 Task: Toggle common rendering emulation "prefers-color-scheme: light".
Action: Mouse moved to (1229, 31)
Screenshot: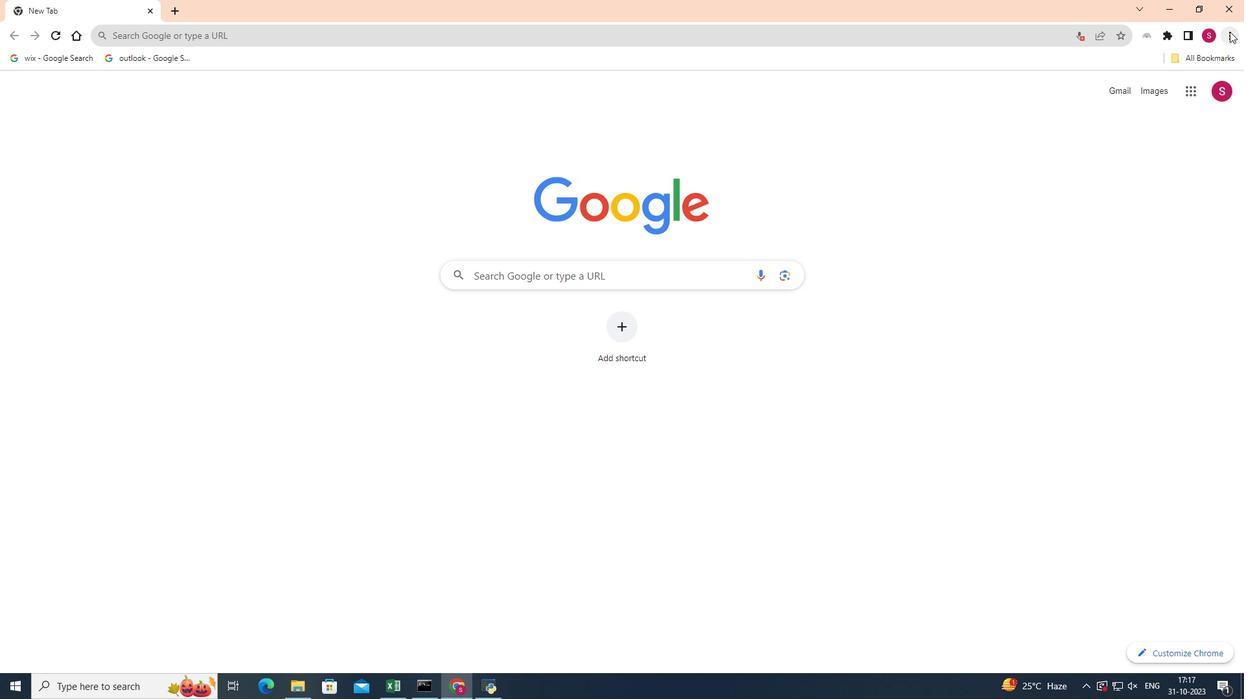 
Action: Mouse pressed left at (1229, 31)
Screenshot: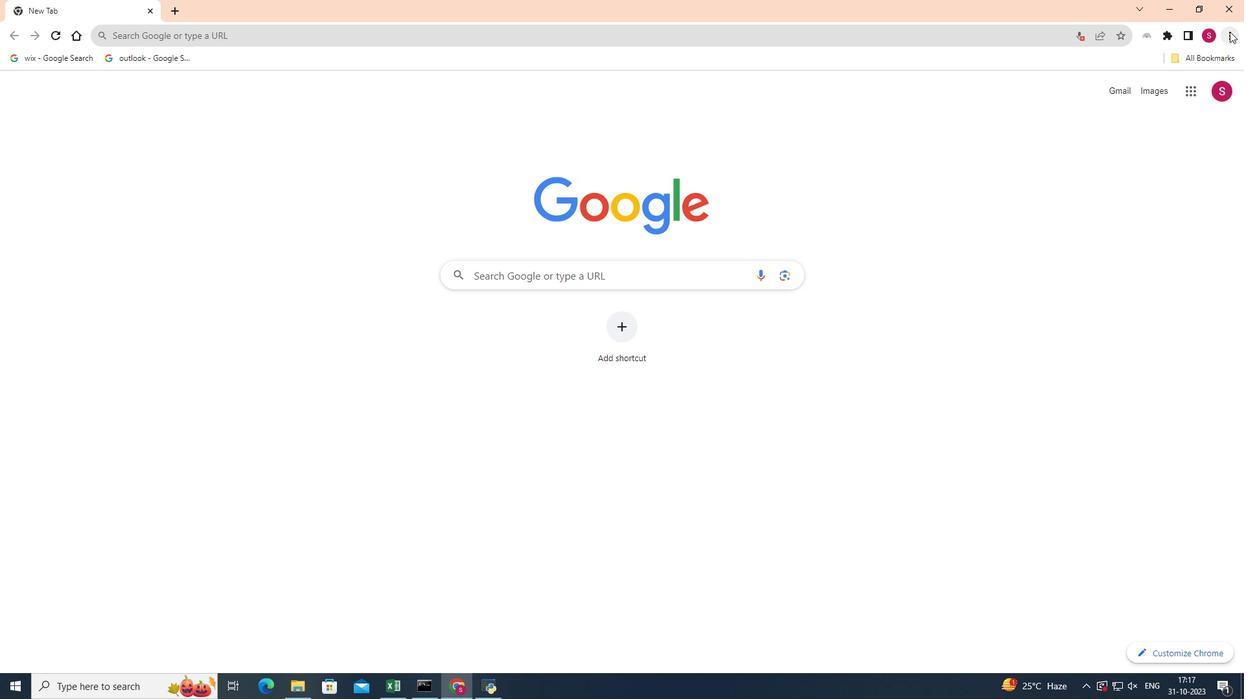 
Action: Mouse moved to (1108, 233)
Screenshot: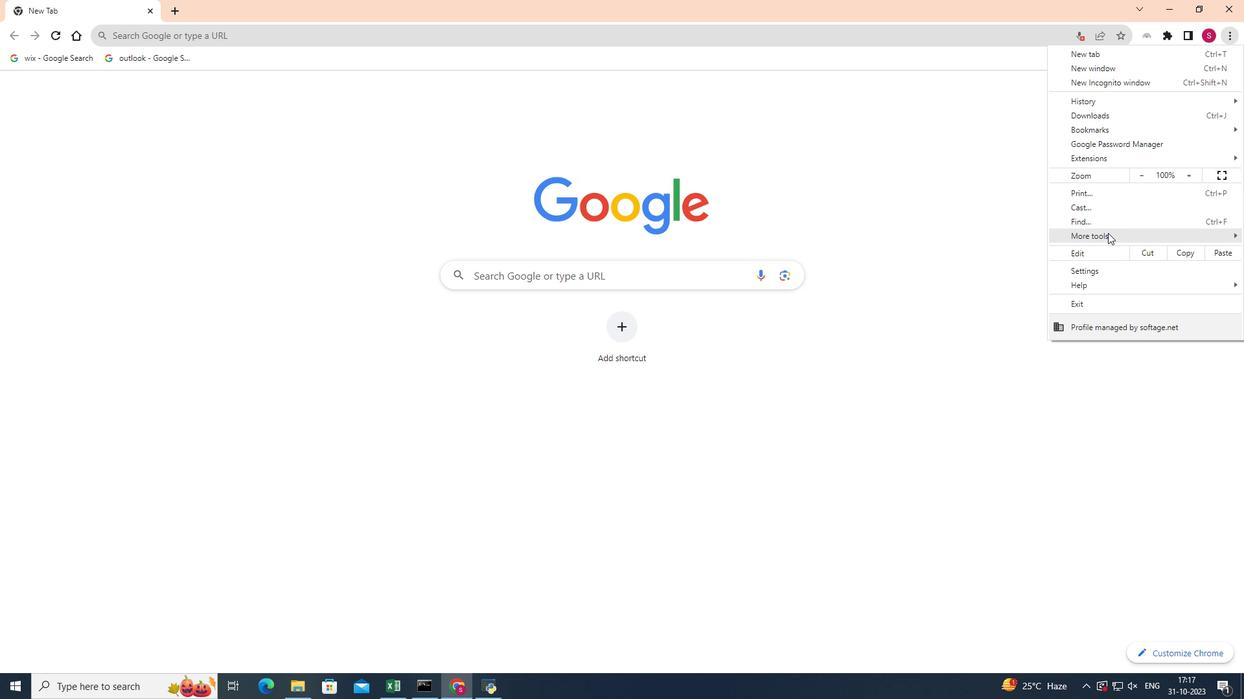 
Action: Mouse pressed left at (1108, 233)
Screenshot: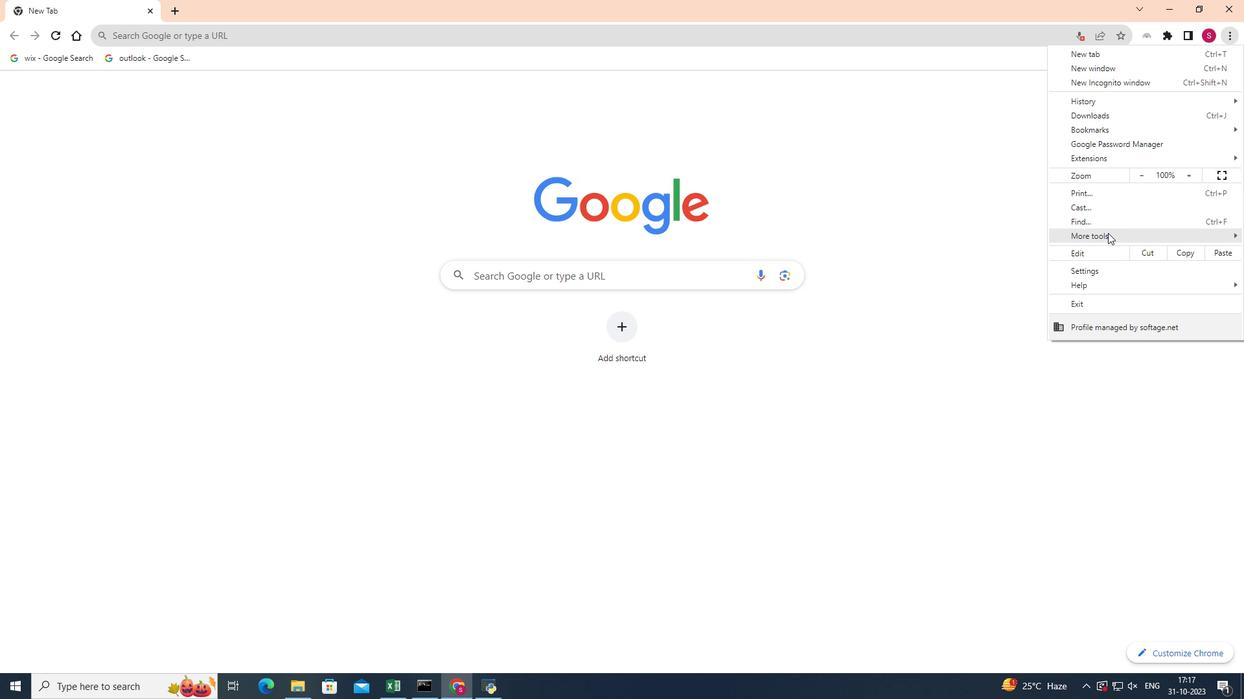 
Action: Mouse moved to (955, 330)
Screenshot: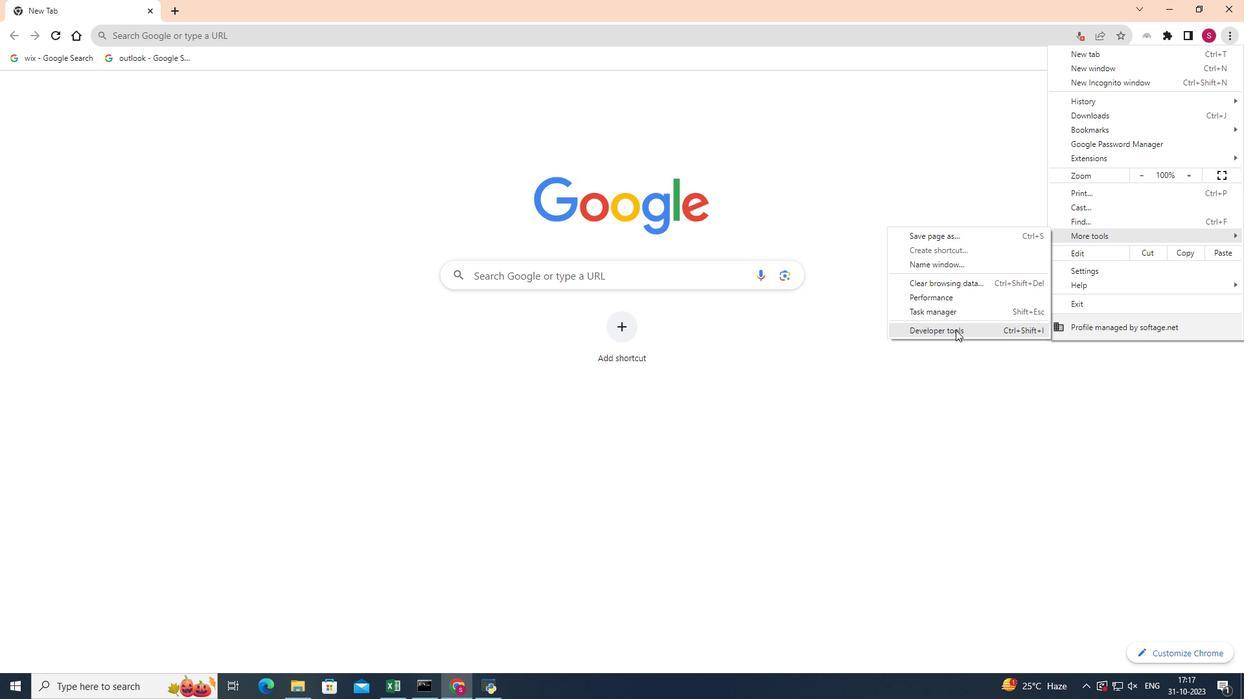 
Action: Mouse pressed left at (955, 330)
Screenshot: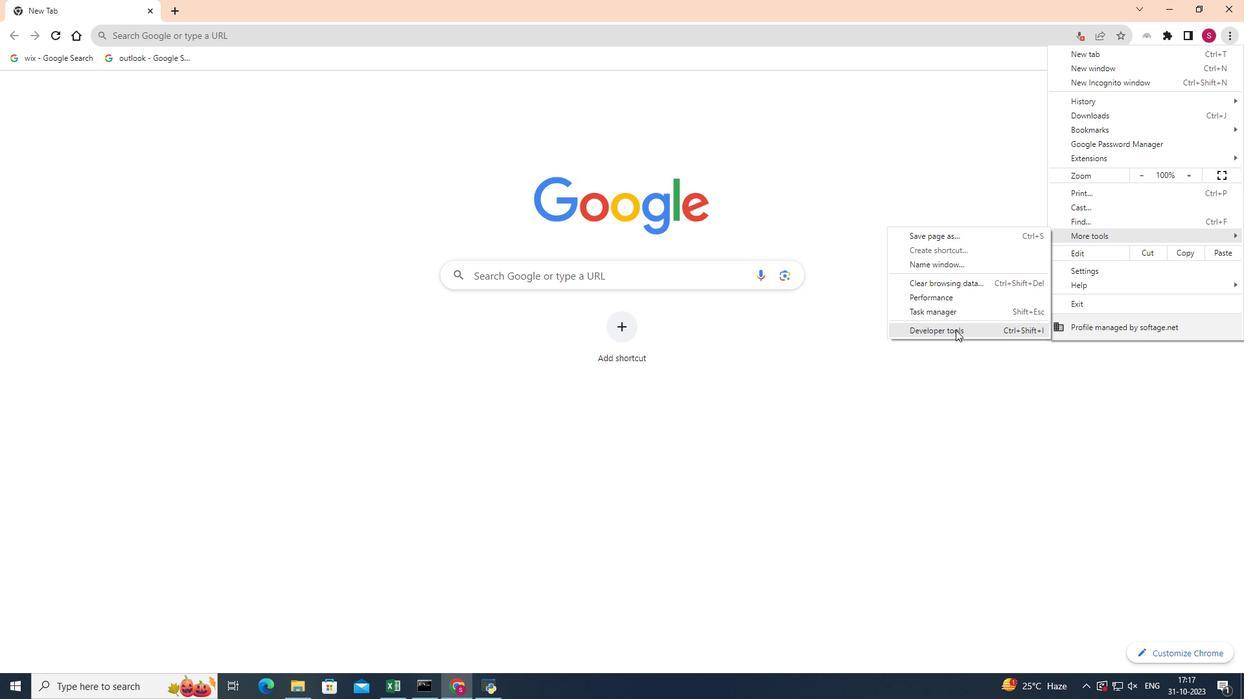 
Action: Mouse moved to (1201, 490)
Screenshot: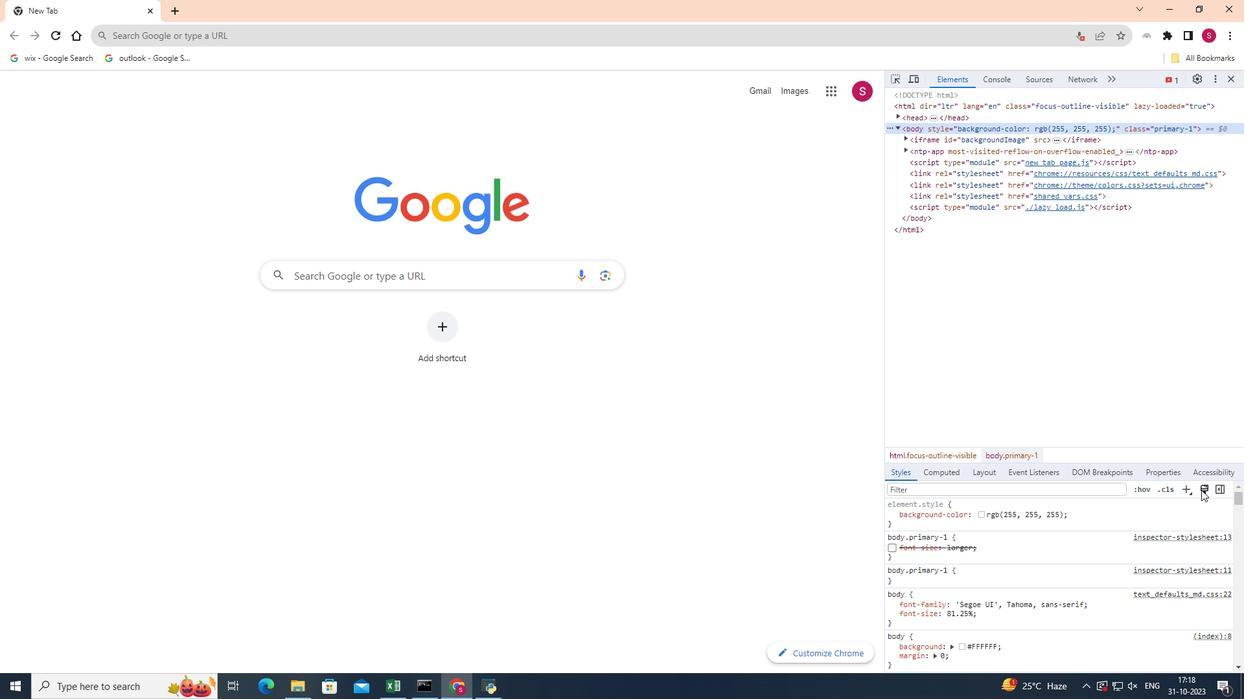 
Action: Mouse pressed left at (1201, 490)
Screenshot: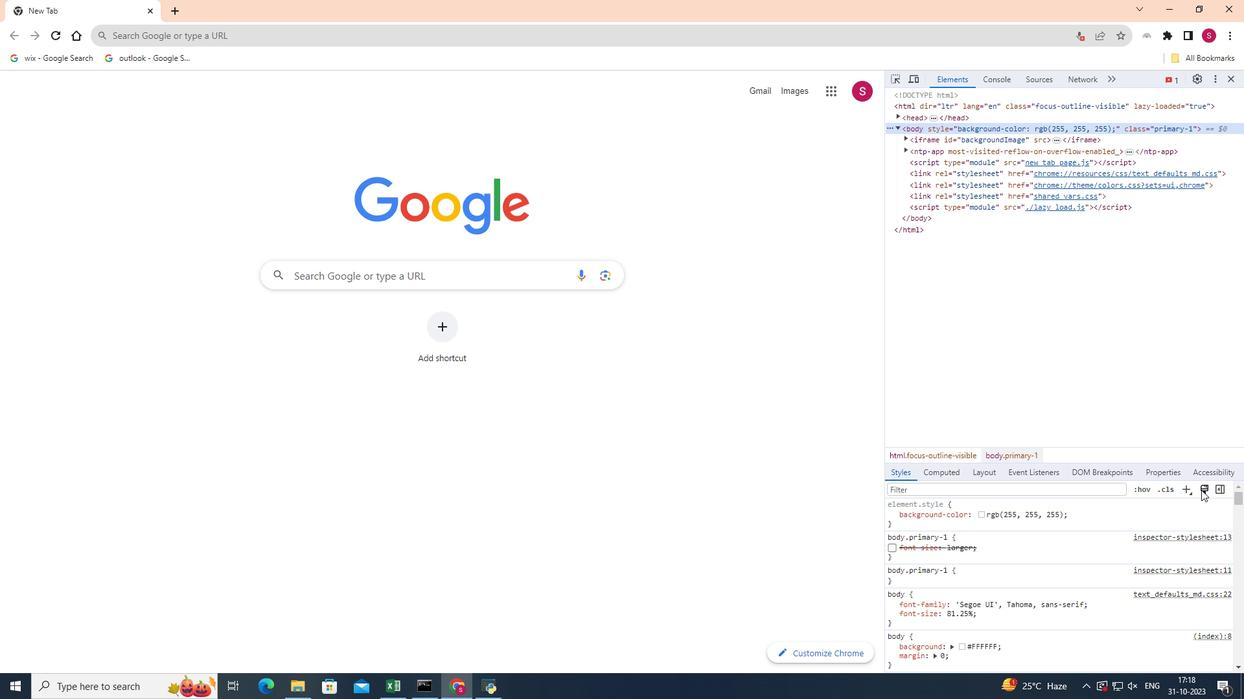 
Action: Mouse moved to (1214, 508)
Screenshot: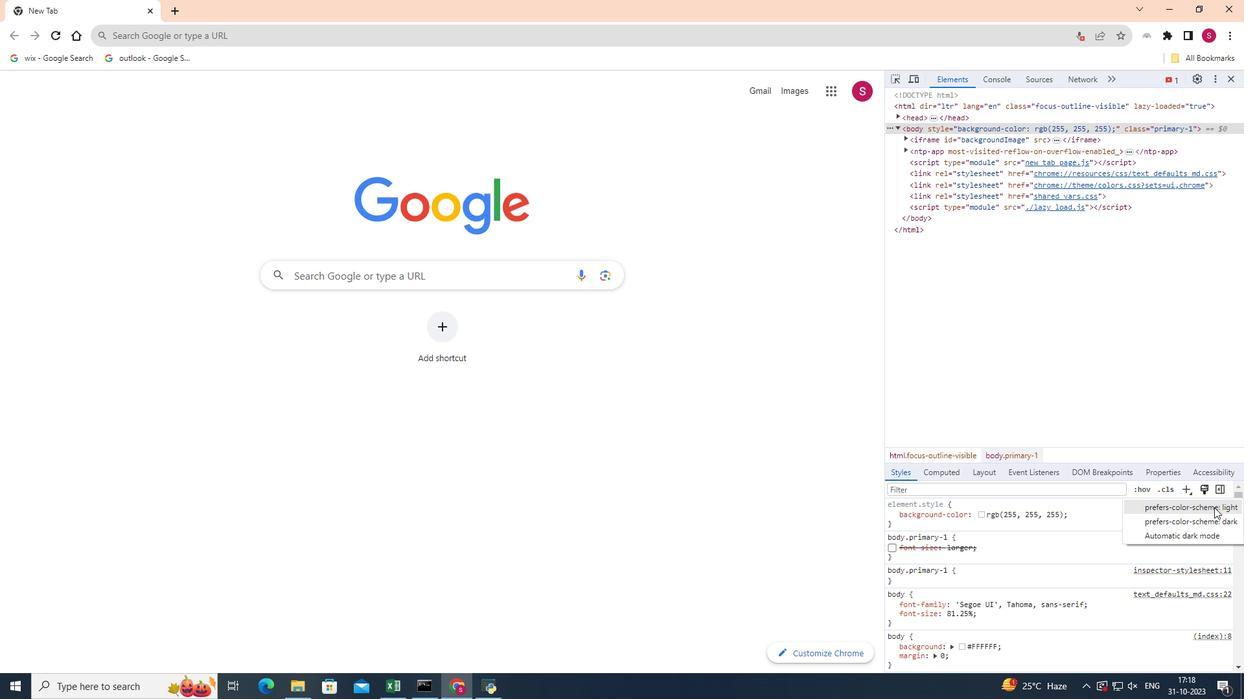 
Action: Mouse pressed left at (1214, 508)
Screenshot: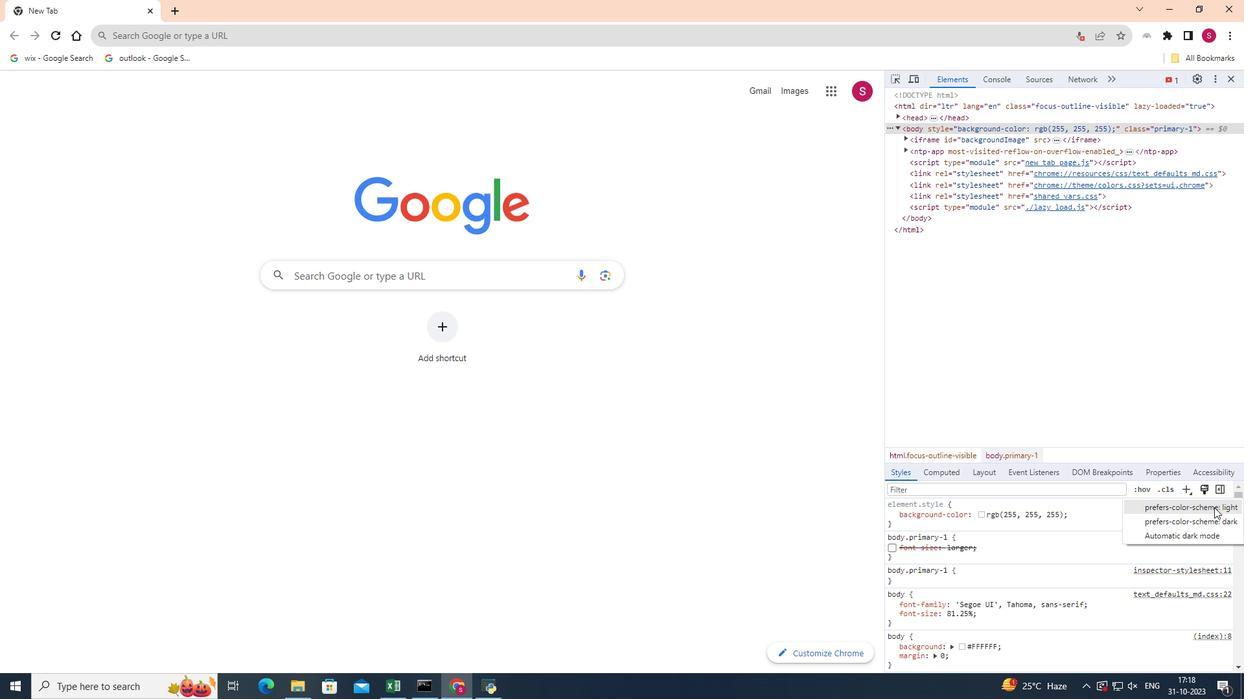 
Action: Mouse pressed left at (1214, 508)
Screenshot: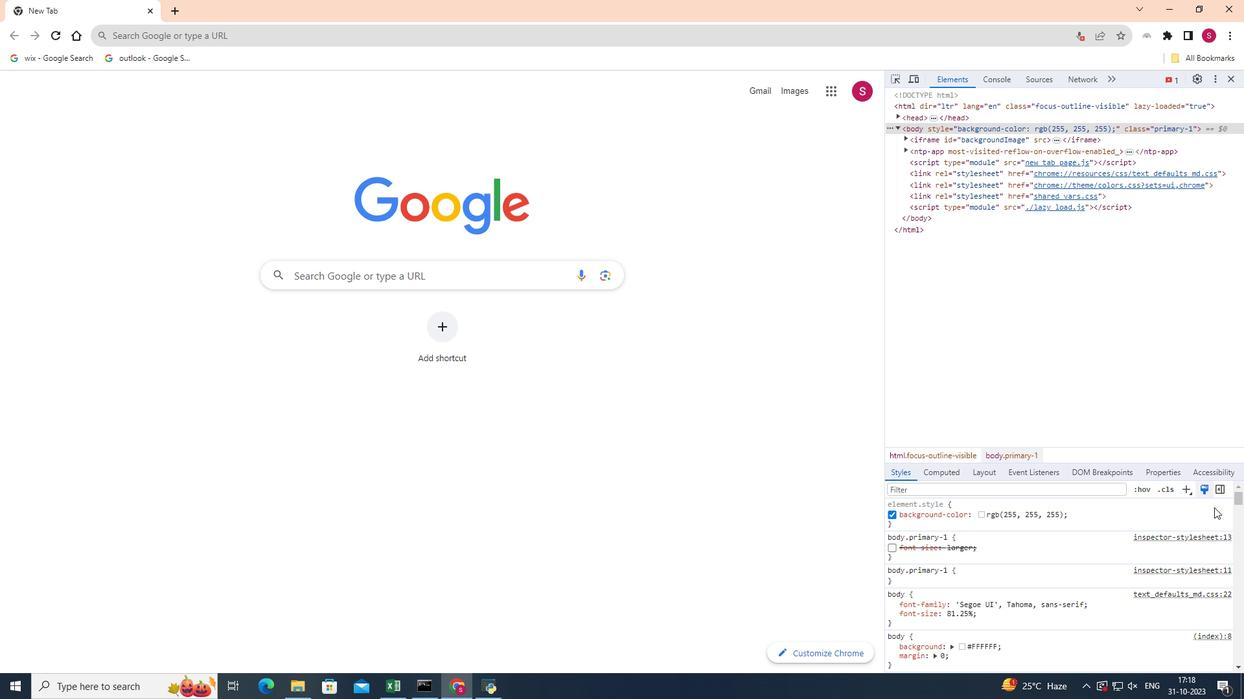 
Action: Mouse moved to (960, 533)
Screenshot: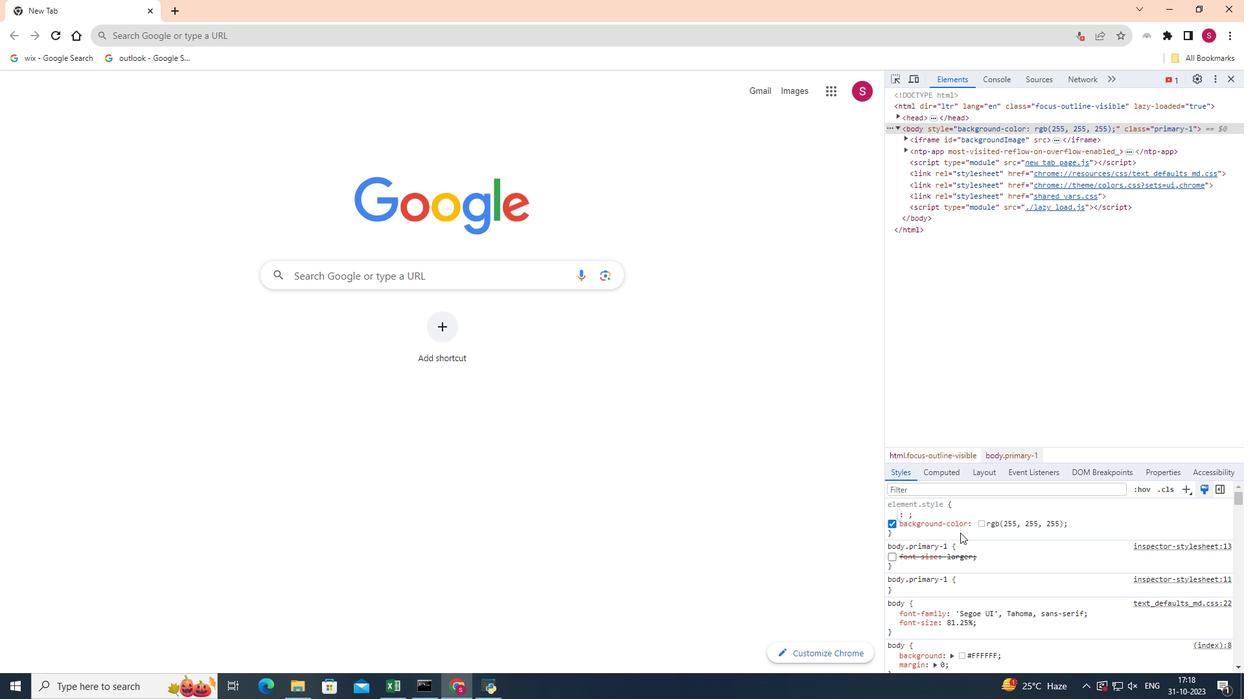 
Action: Key pressed c
Screenshot: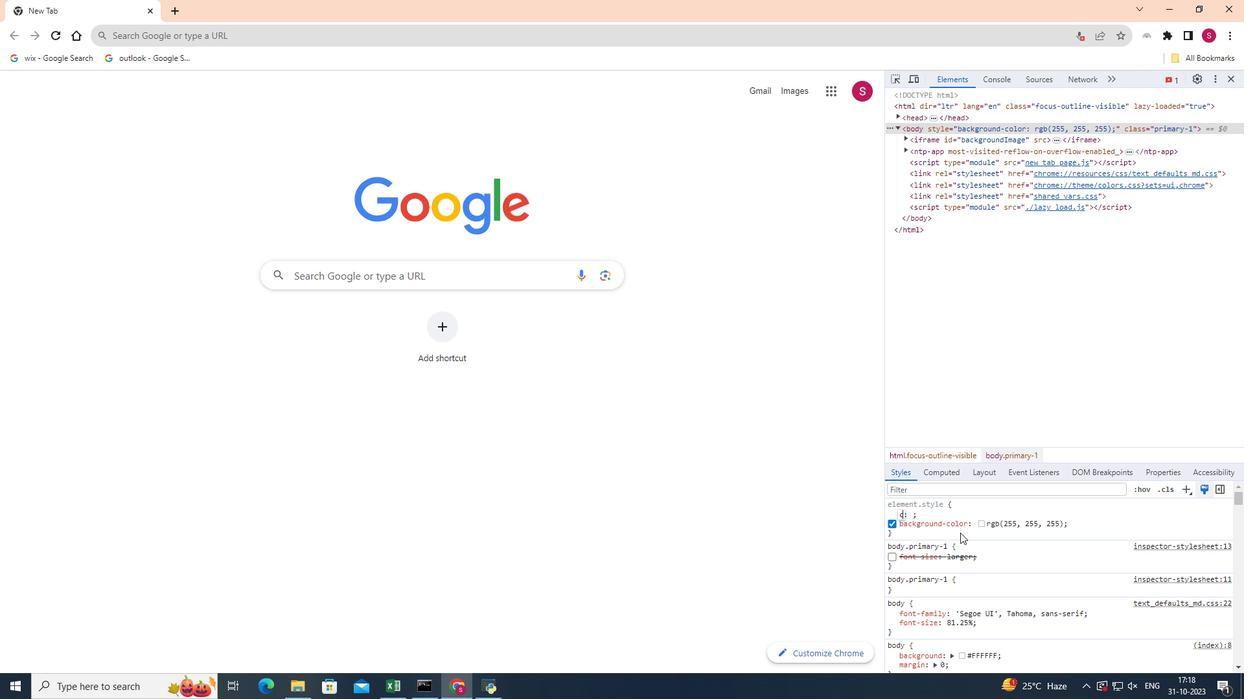
Action: Mouse moved to (950, 351)
Screenshot: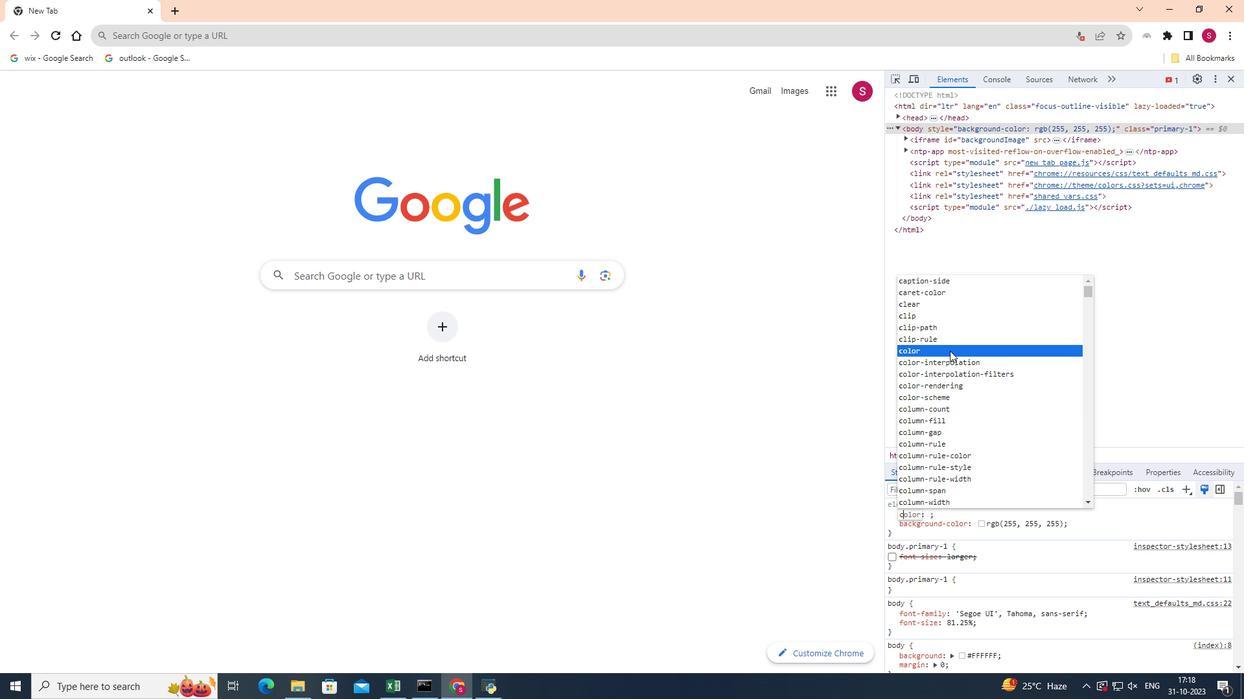 
Action: Mouse pressed left at (950, 351)
Screenshot: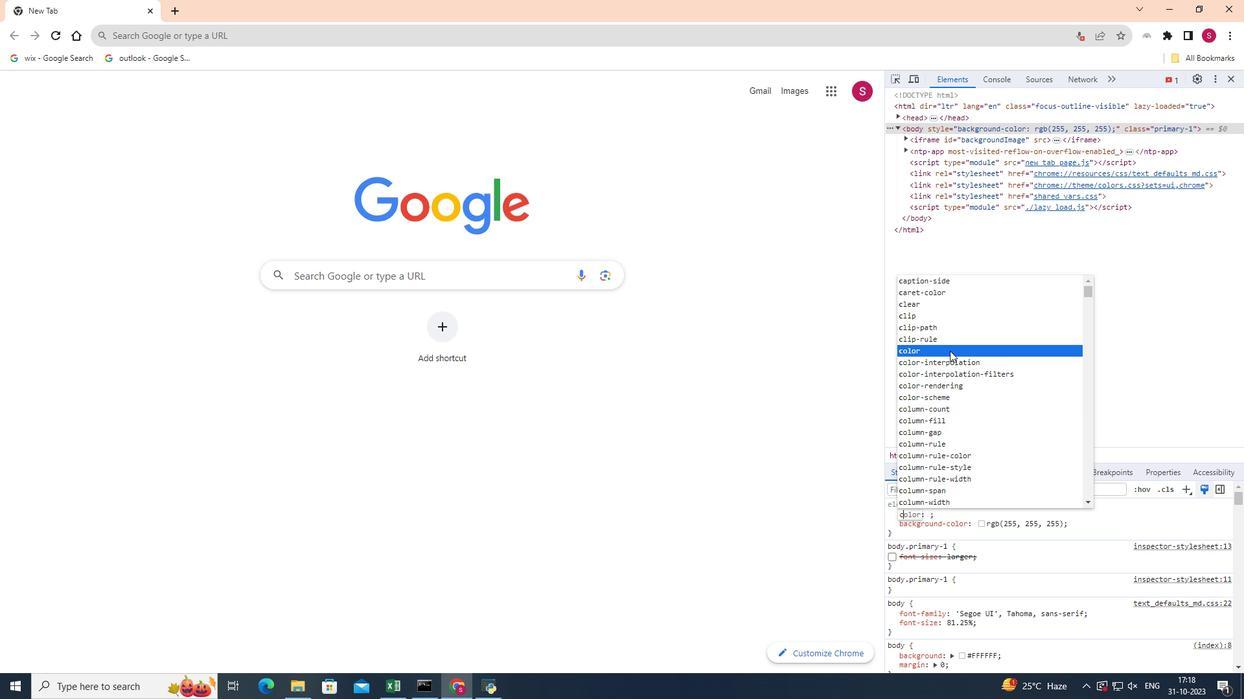 
Action: Mouse moved to (943, 409)
Screenshot: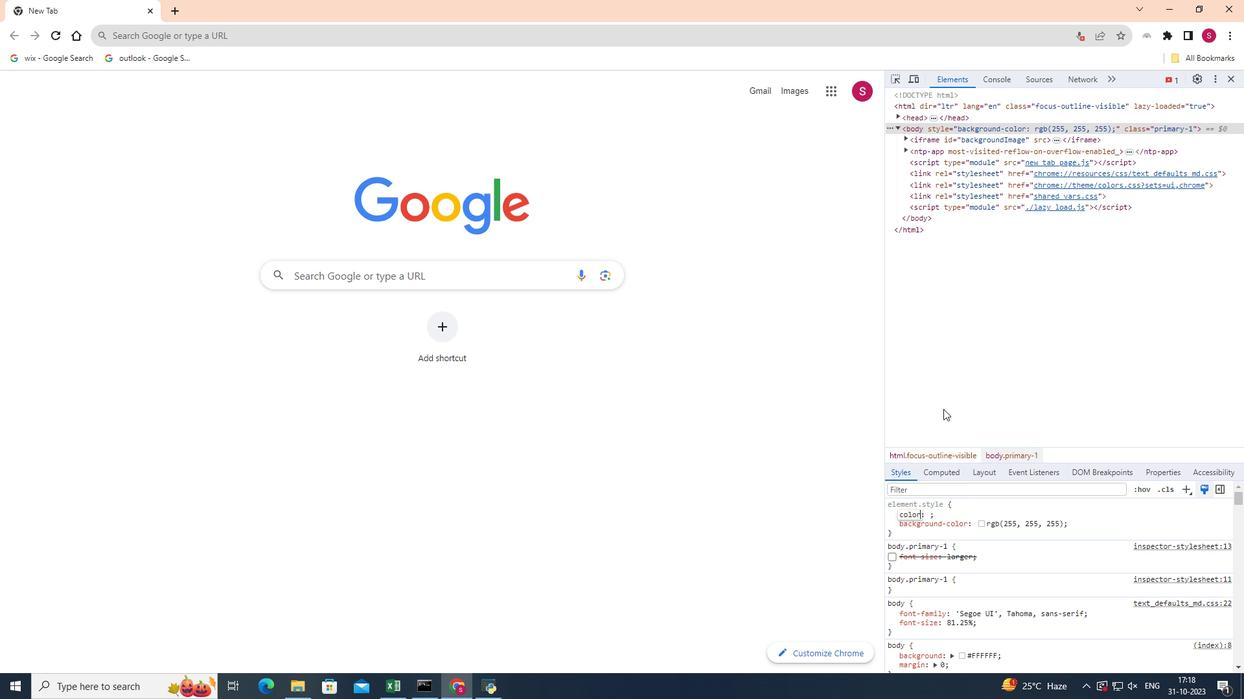 
Action: Key pressed <Key.shift_r>:
Screenshot: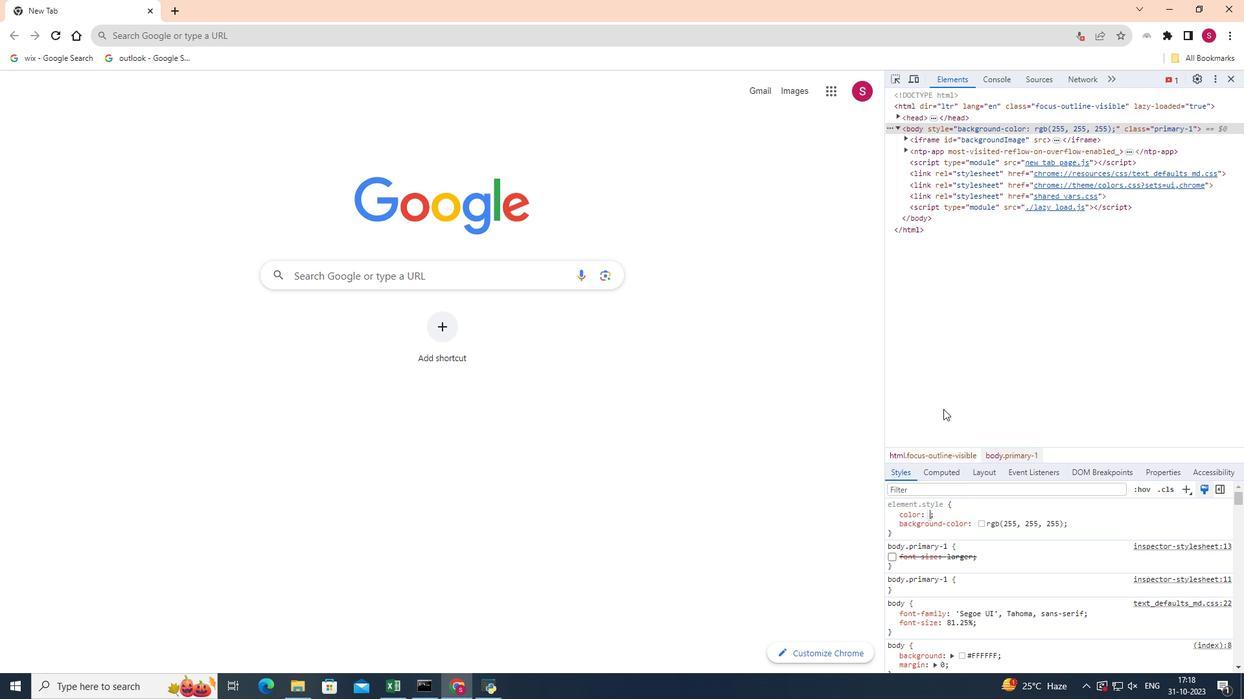 
Action: Mouse moved to (948, 386)
Screenshot: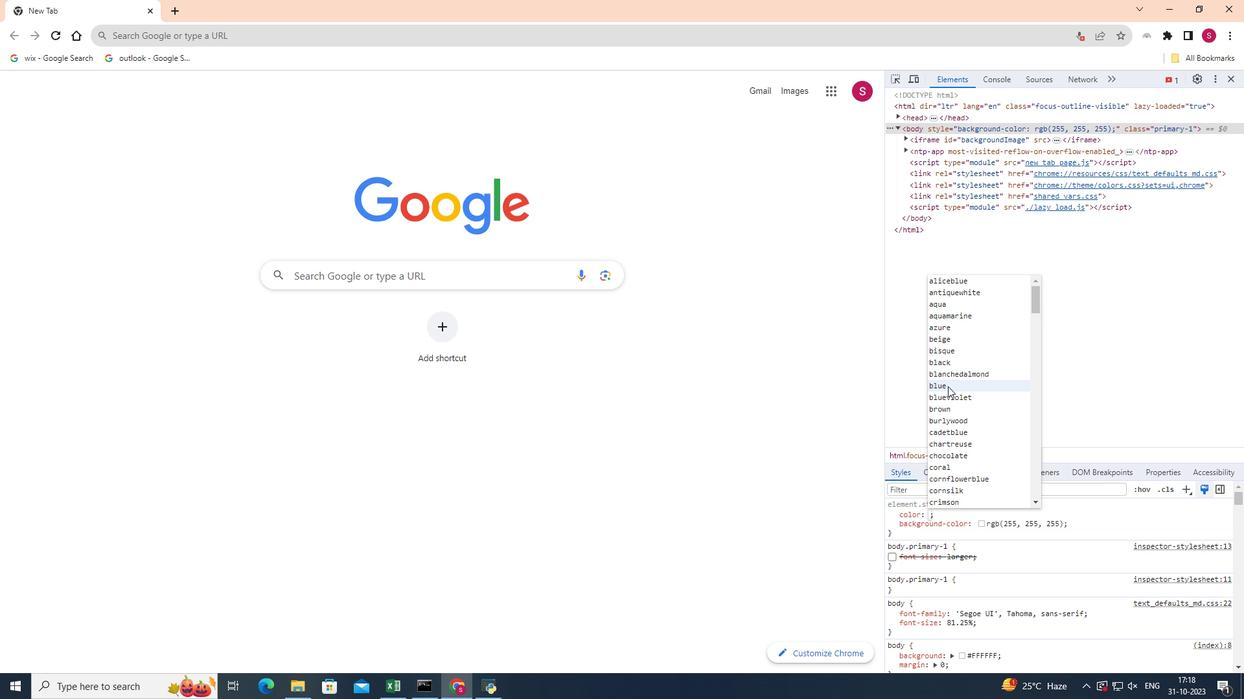 
Action: Mouse pressed left at (948, 386)
Screenshot: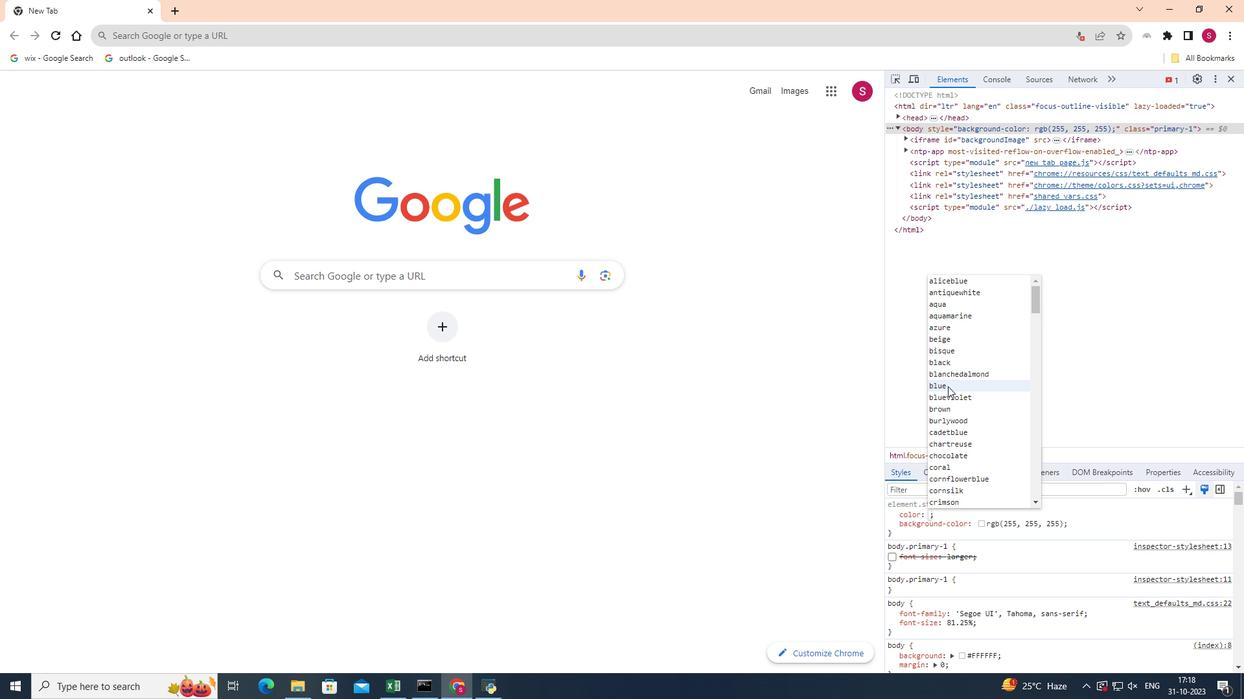 
Action: Key pressed <Key.enter>
Screenshot: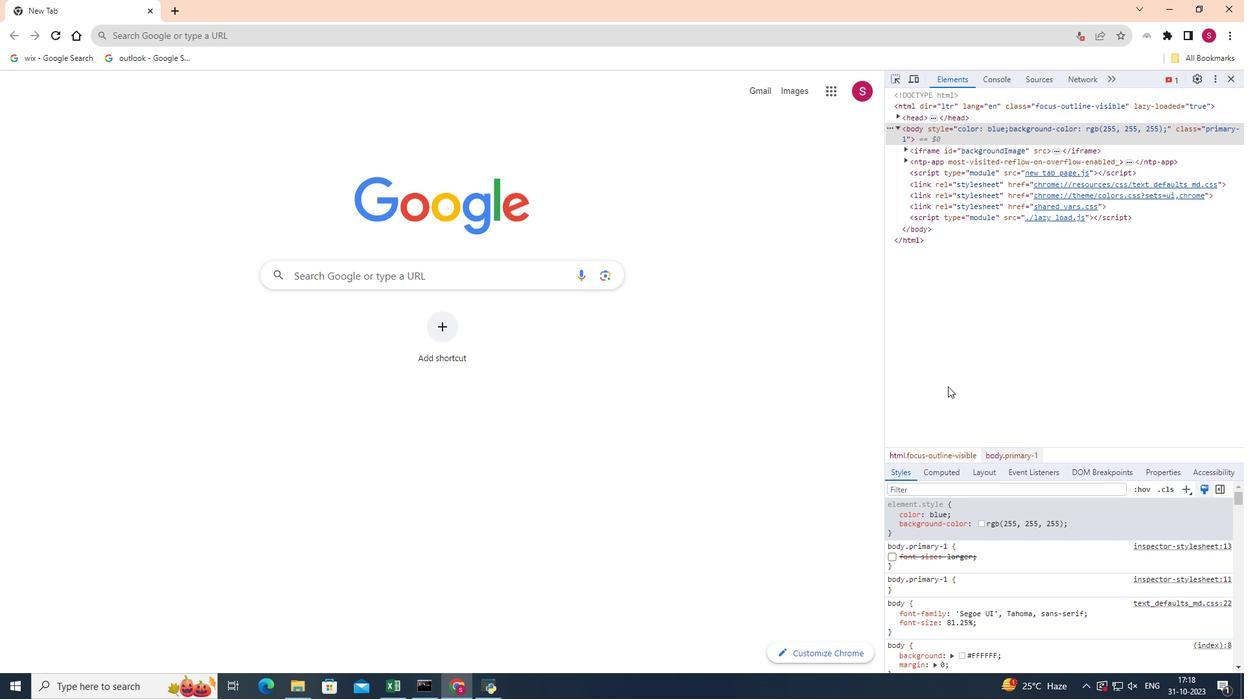 
